 Task: Add a condition where "Channel Is Mobile" in pending tickets.
Action: Mouse moved to (162, 319)
Screenshot: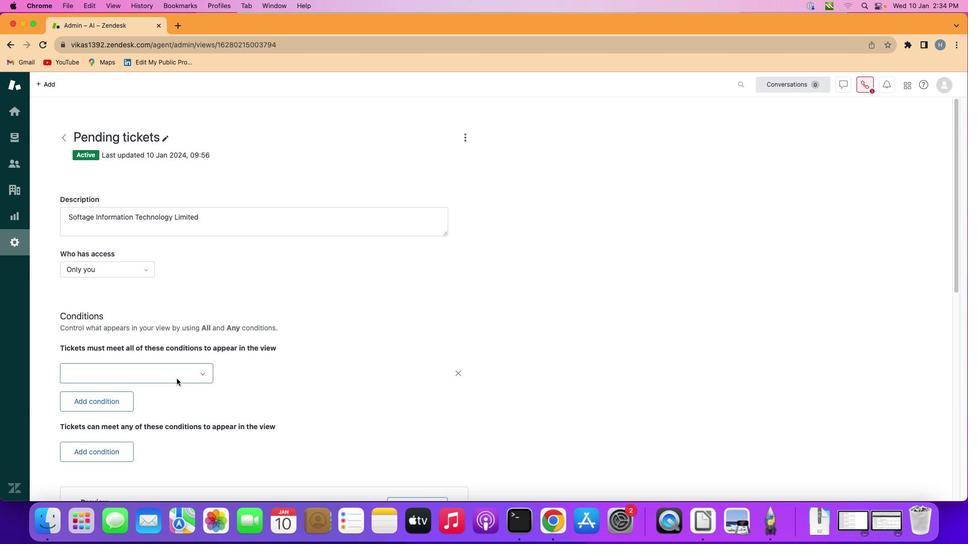 
Action: Mouse pressed left at (162, 319)
Screenshot: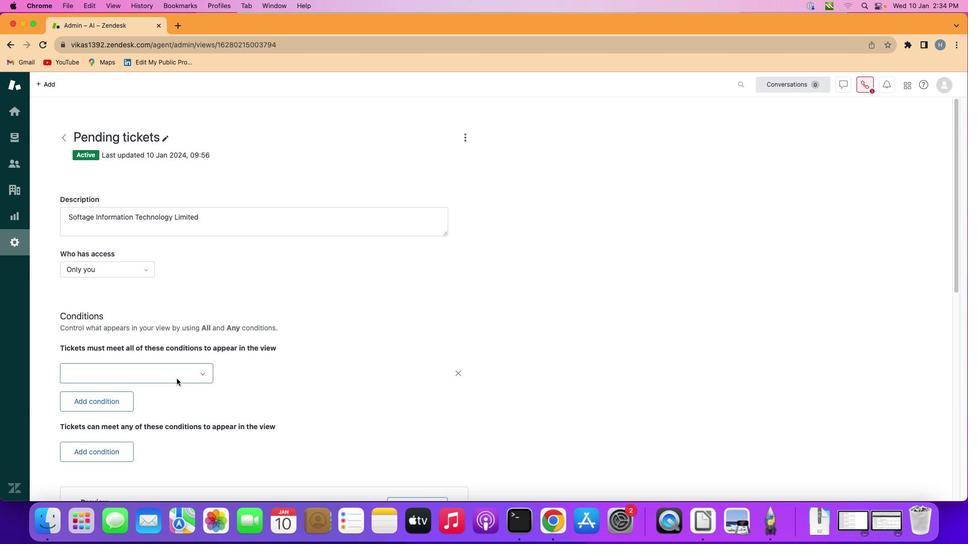 
Action: Mouse moved to (216, 319)
Screenshot: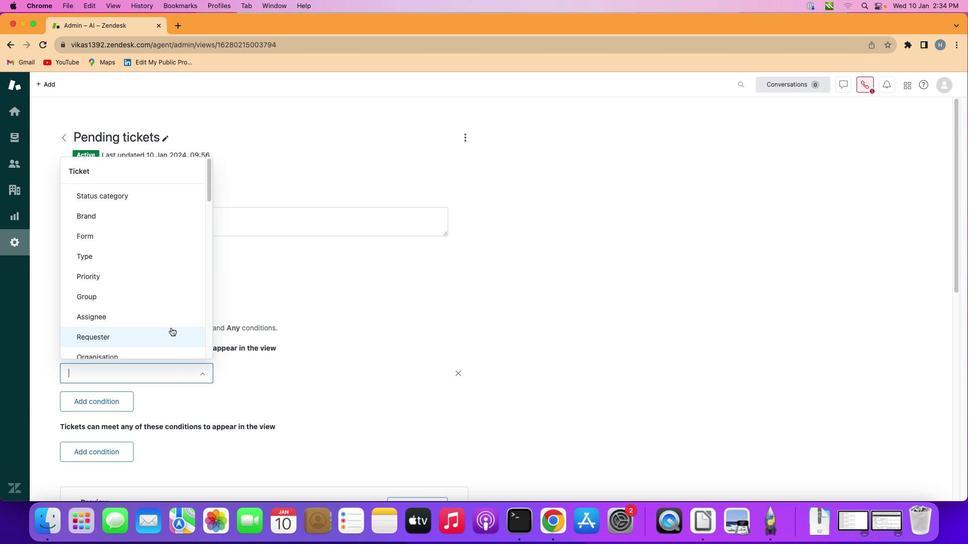 
Action: Mouse pressed left at (216, 319)
Screenshot: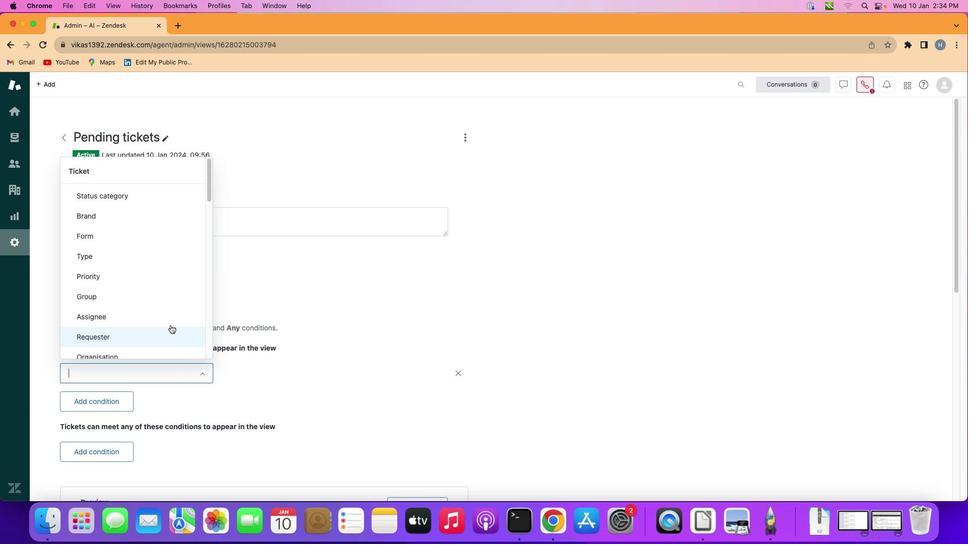 
Action: Mouse moved to (207, 306)
Screenshot: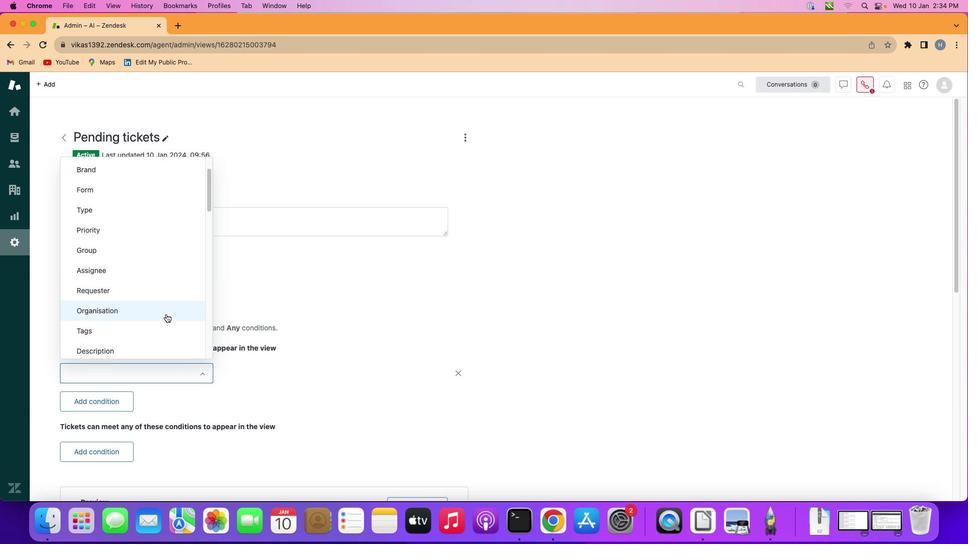
Action: Mouse scrolled (207, 306) with delta (60, 238)
Screenshot: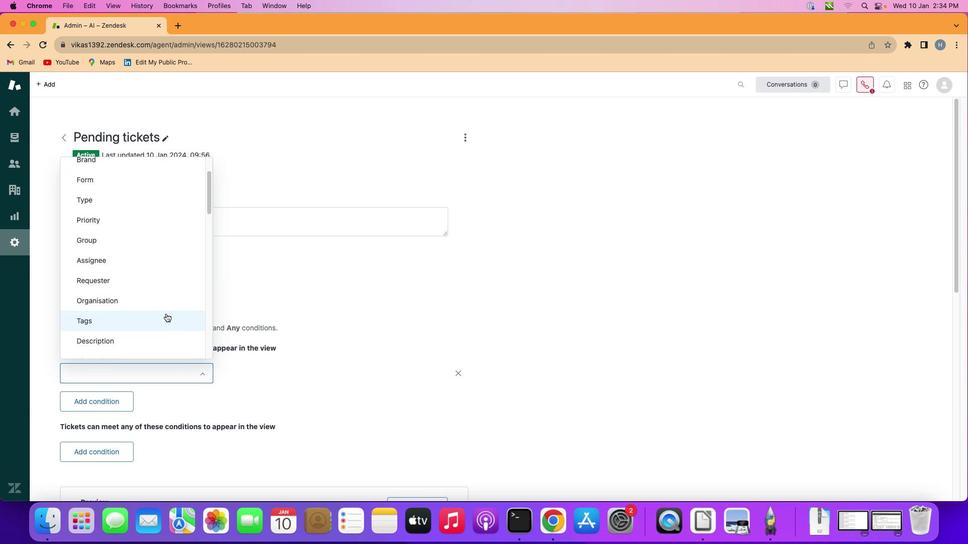 
Action: Mouse moved to (207, 306)
Screenshot: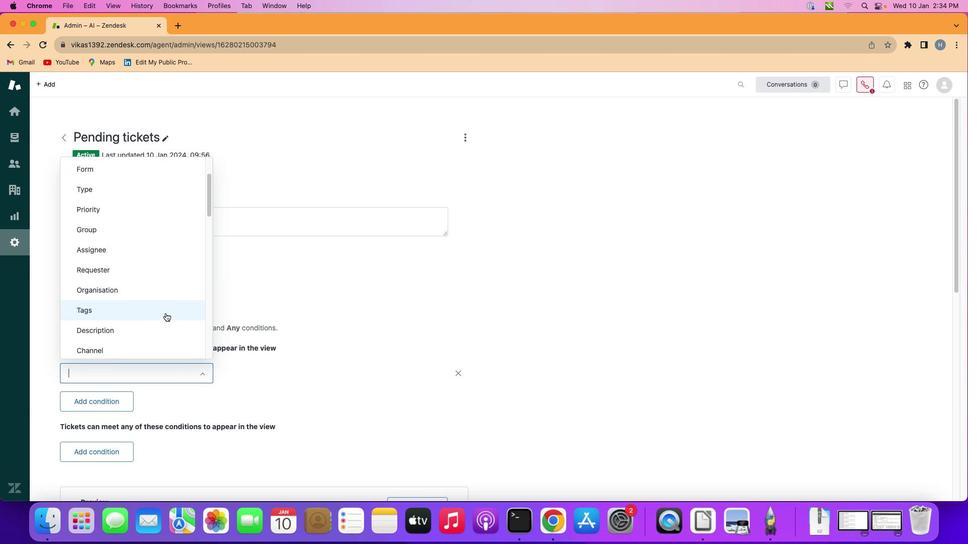 
Action: Mouse scrolled (207, 306) with delta (60, 238)
Screenshot: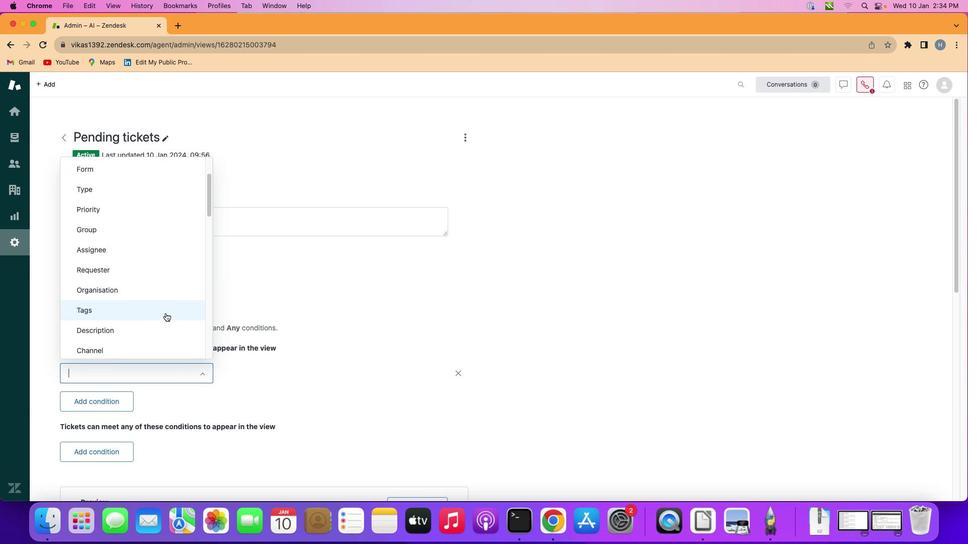 
Action: Mouse moved to (207, 306)
Screenshot: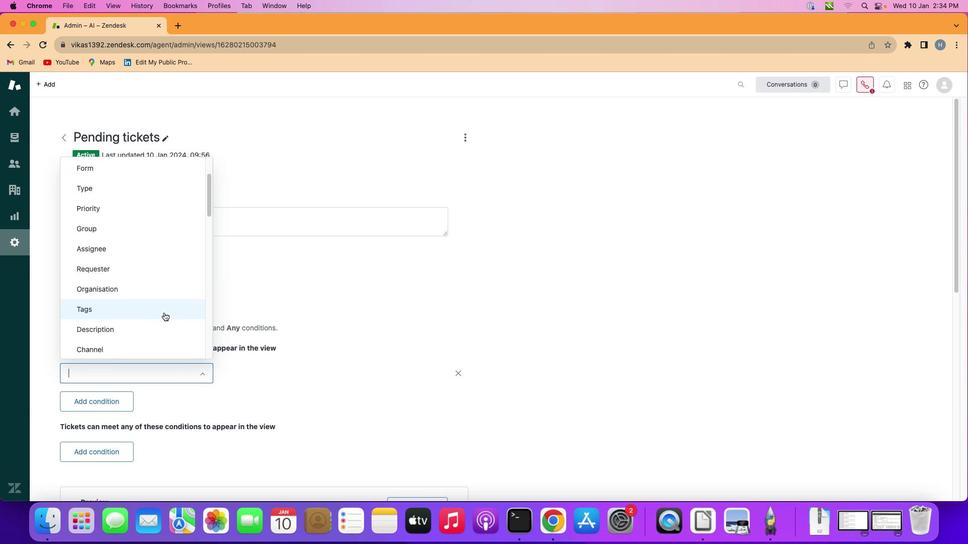 
Action: Mouse scrolled (207, 306) with delta (60, 238)
Screenshot: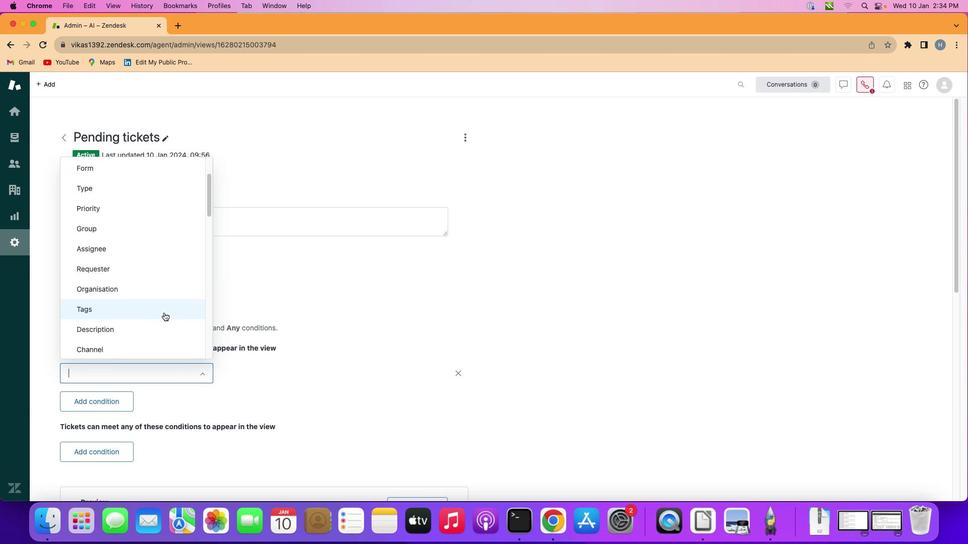 
Action: Mouse moved to (207, 306)
Screenshot: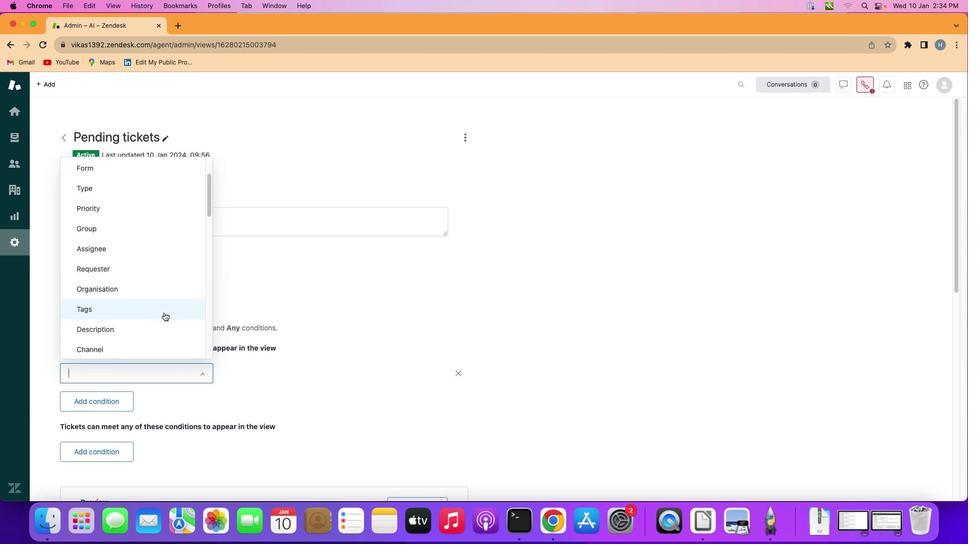 
Action: Mouse scrolled (207, 306) with delta (60, 238)
Screenshot: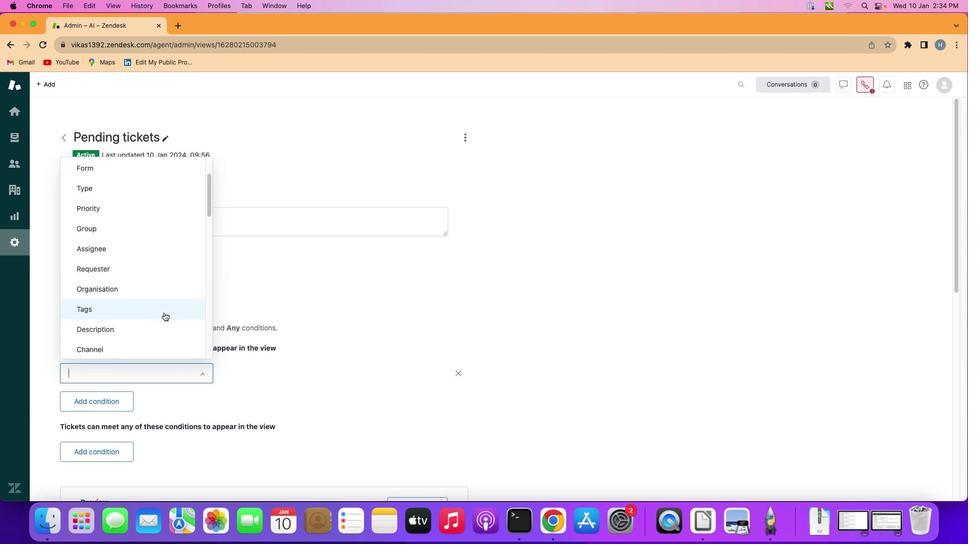 
Action: Mouse moved to (205, 305)
Screenshot: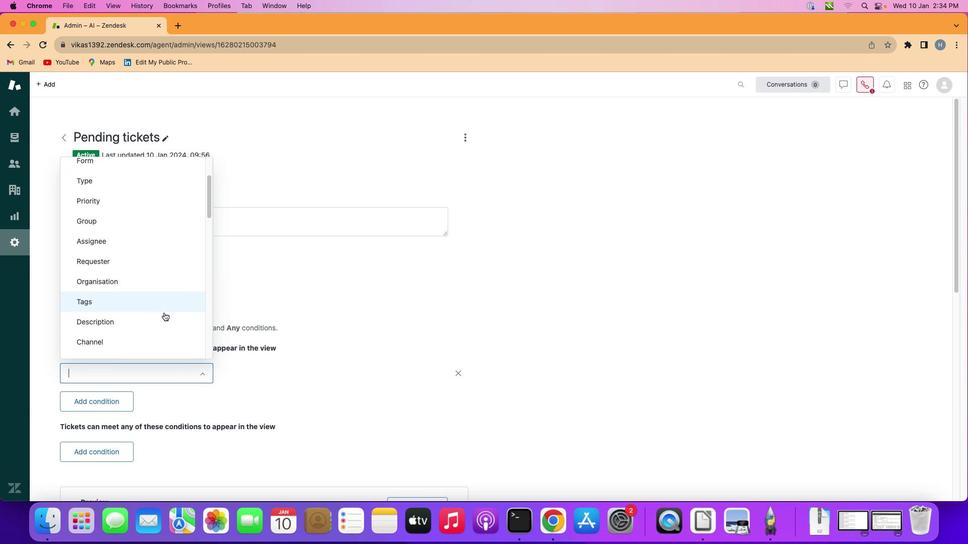
Action: Mouse scrolled (205, 305) with delta (60, 238)
Screenshot: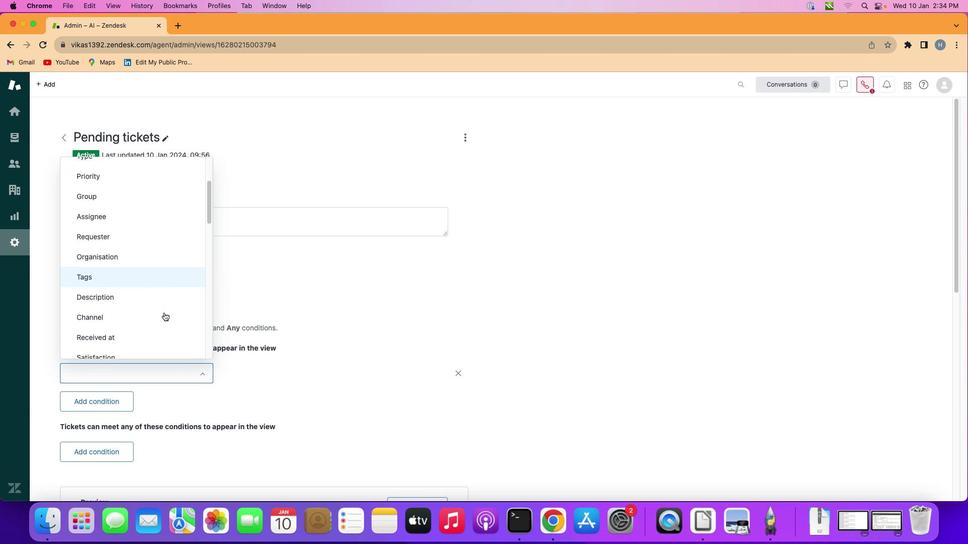 
Action: Mouse scrolled (205, 305) with delta (60, 238)
Screenshot: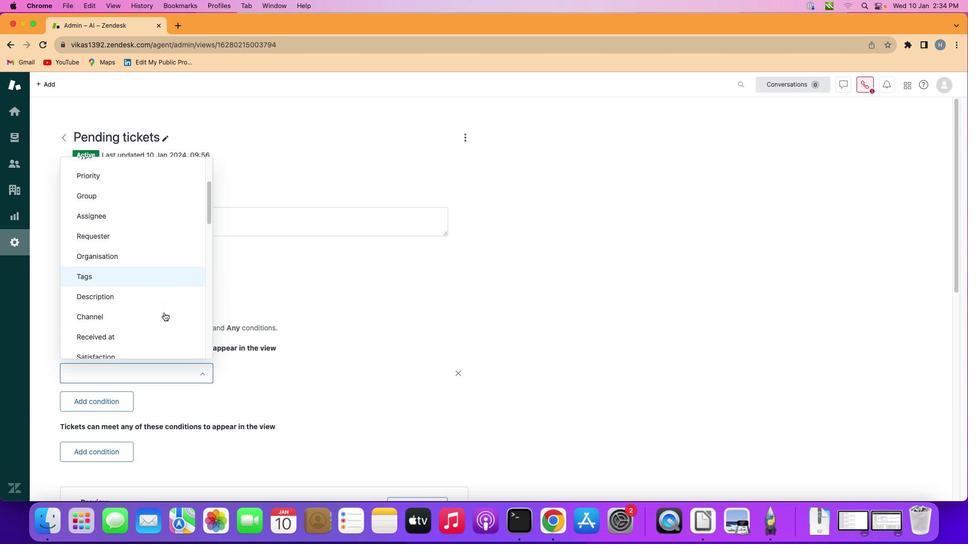 
Action: Mouse scrolled (205, 305) with delta (60, 238)
Screenshot: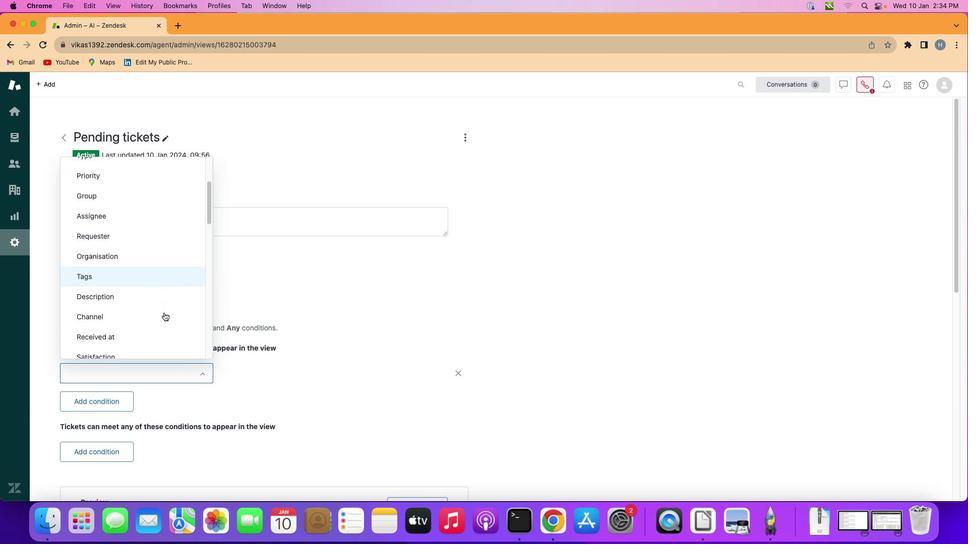
Action: Mouse pressed left at (205, 305)
Screenshot: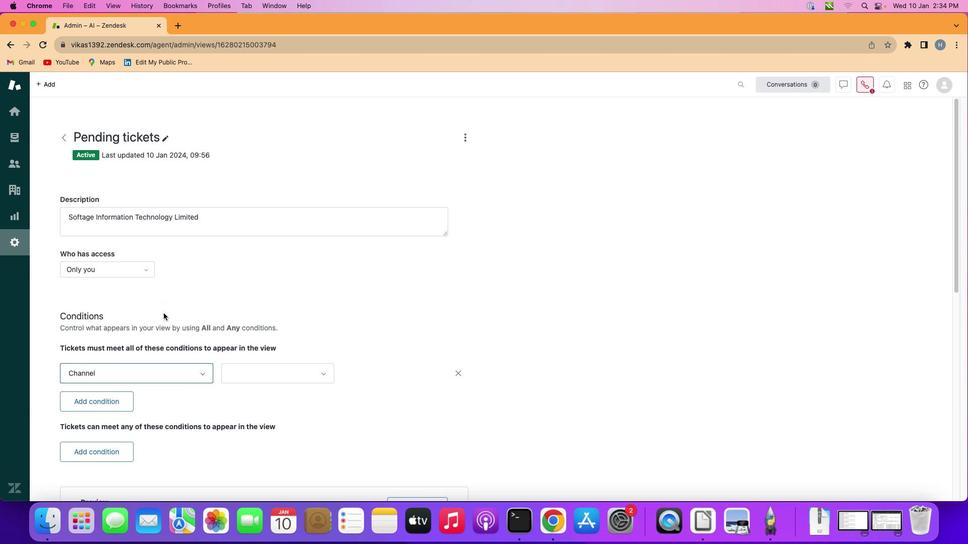 
Action: Mouse moved to (291, 316)
Screenshot: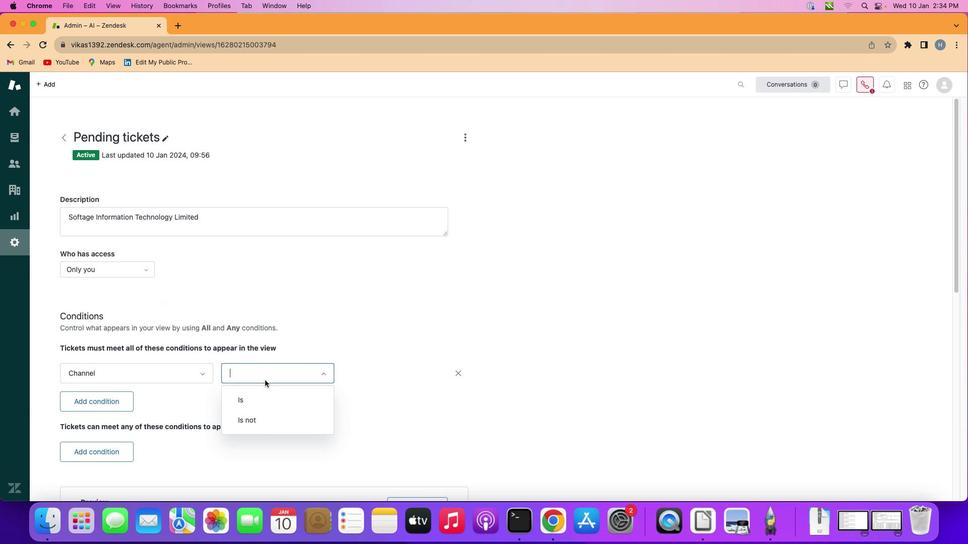 
Action: Mouse pressed left at (291, 316)
Screenshot: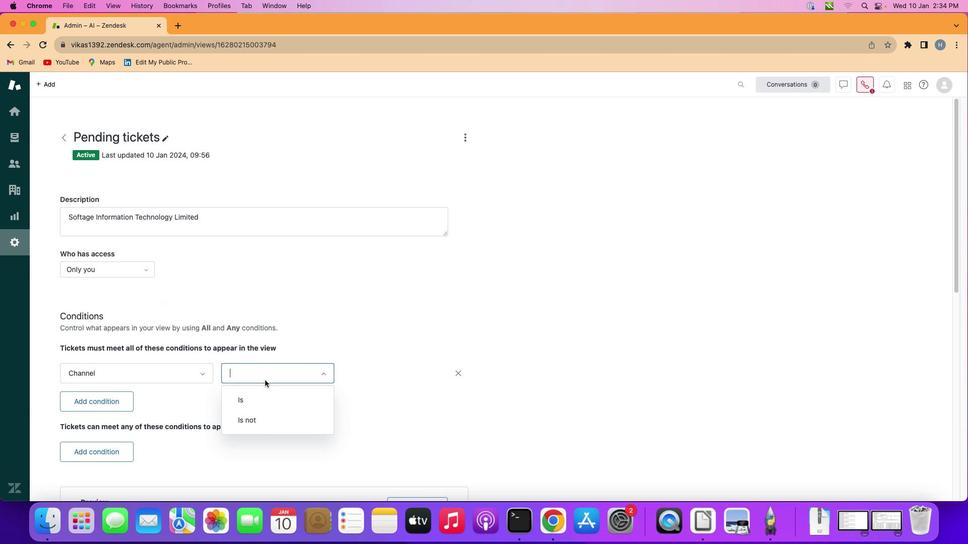 
Action: Mouse moved to (293, 322)
Screenshot: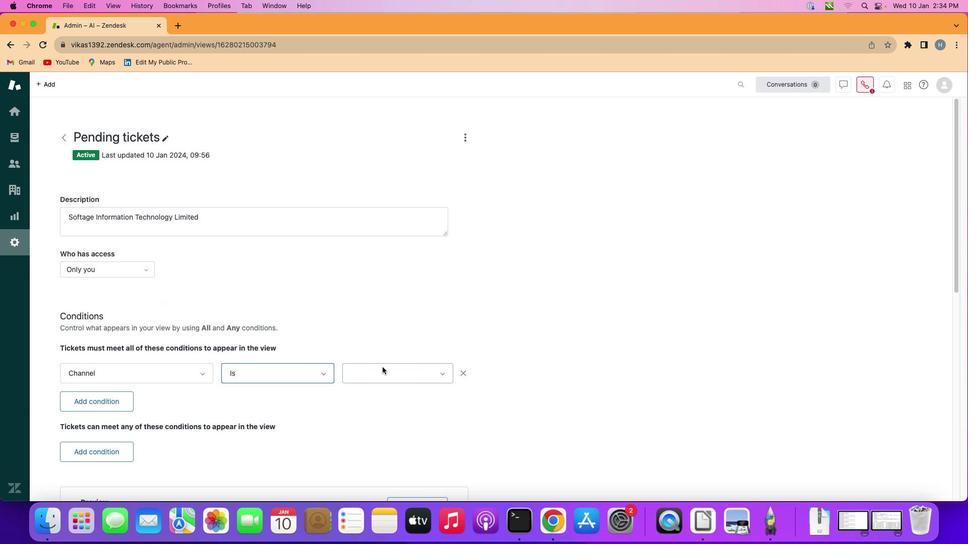 
Action: Mouse pressed left at (293, 322)
Screenshot: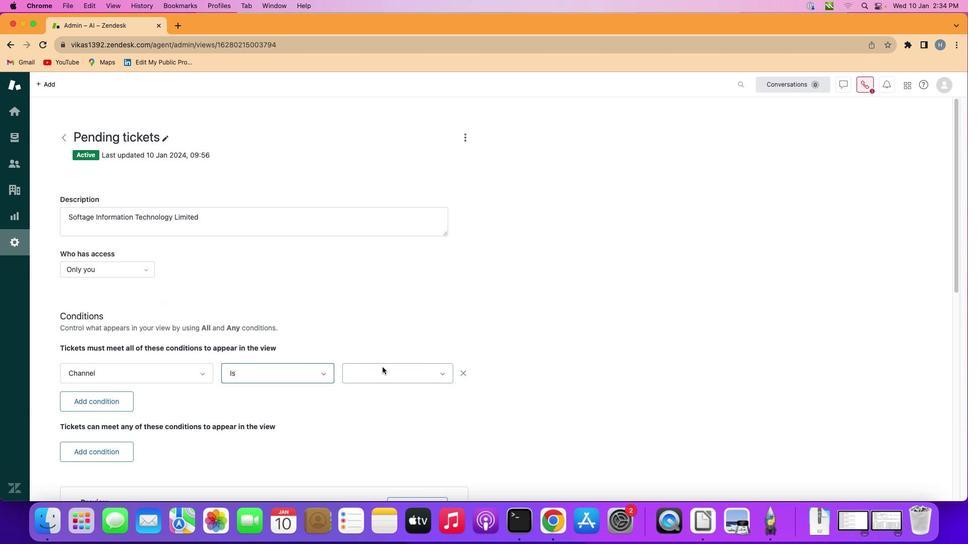 
Action: Mouse moved to (399, 317)
Screenshot: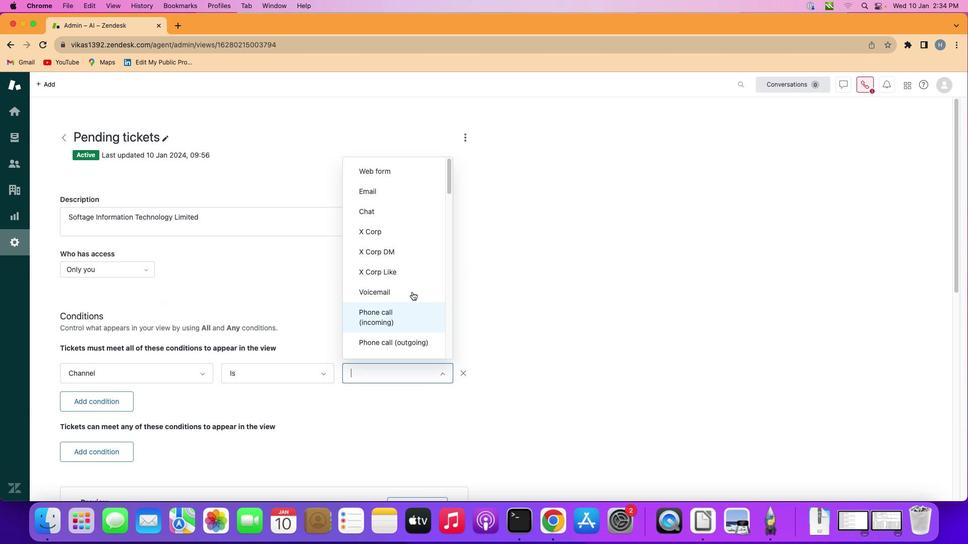 
Action: Mouse pressed left at (399, 317)
Screenshot: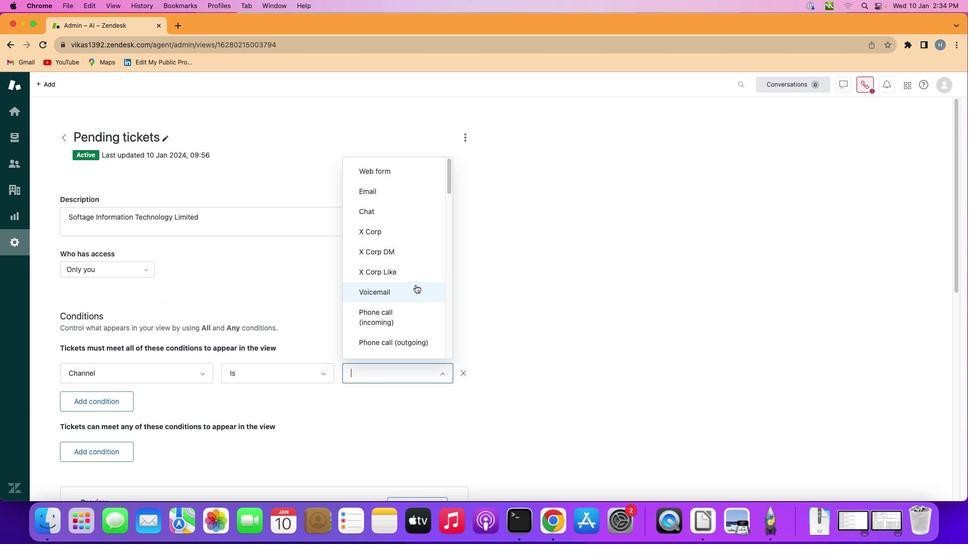 
Action: Mouse moved to (416, 299)
Screenshot: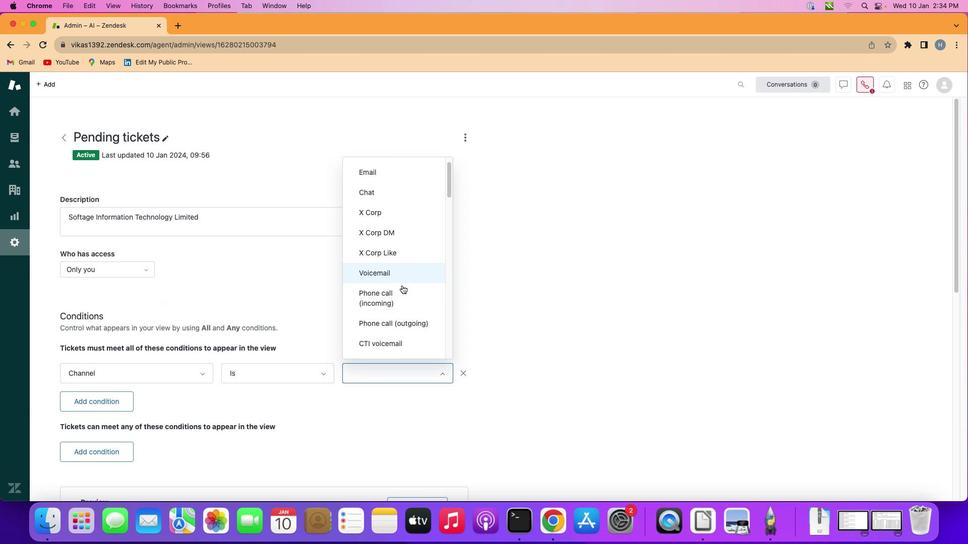 
Action: Mouse scrolled (416, 299) with delta (60, 238)
Screenshot: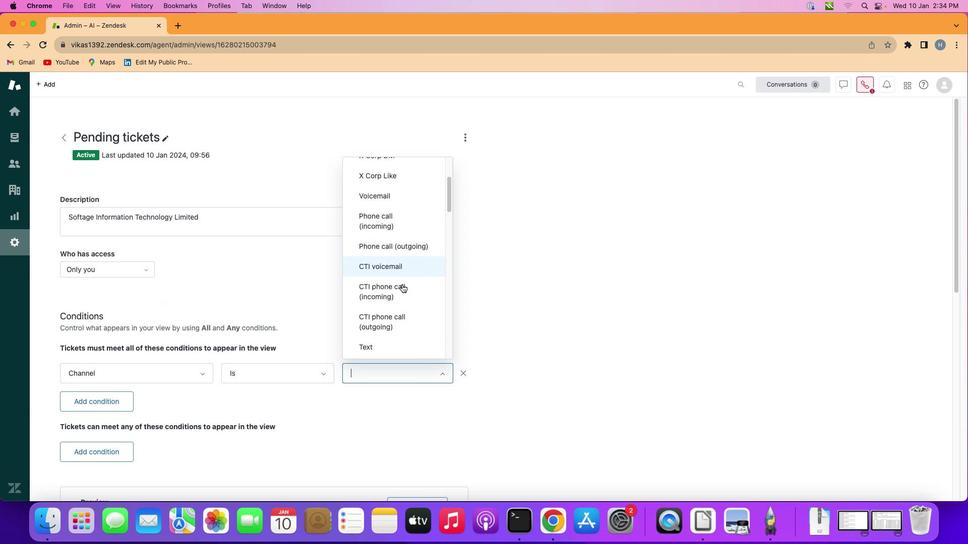 
Action: Mouse scrolled (416, 299) with delta (60, 238)
Screenshot: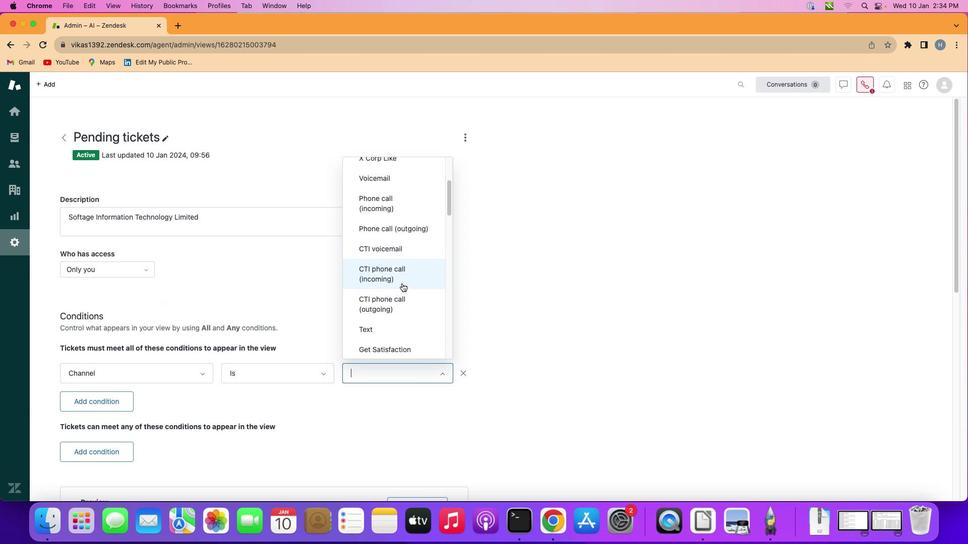 
Action: Mouse scrolled (416, 299) with delta (60, 238)
Screenshot: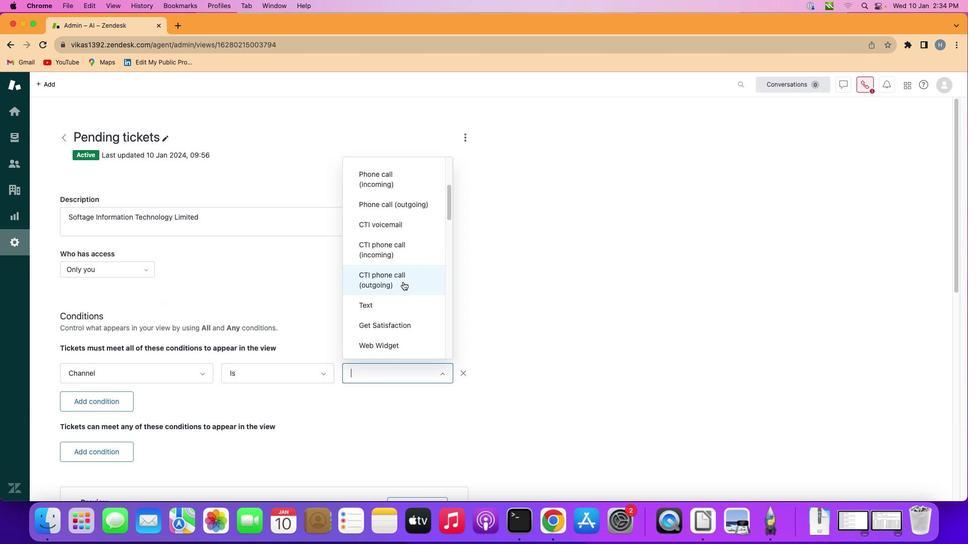 
Action: Mouse scrolled (416, 299) with delta (60, 238)
Screenshot: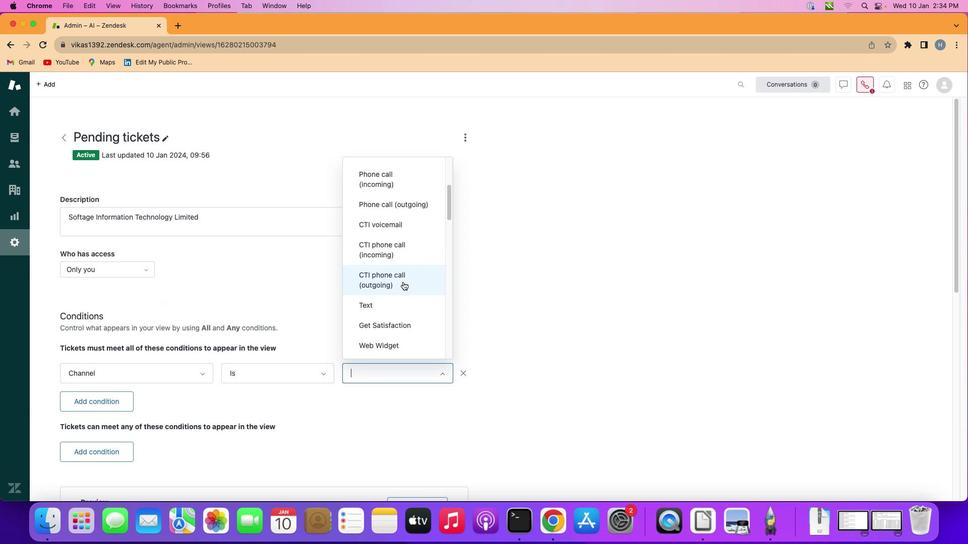 
Action: Mouse scrolled (416, 299) with delta (60, 238)
Screenshot: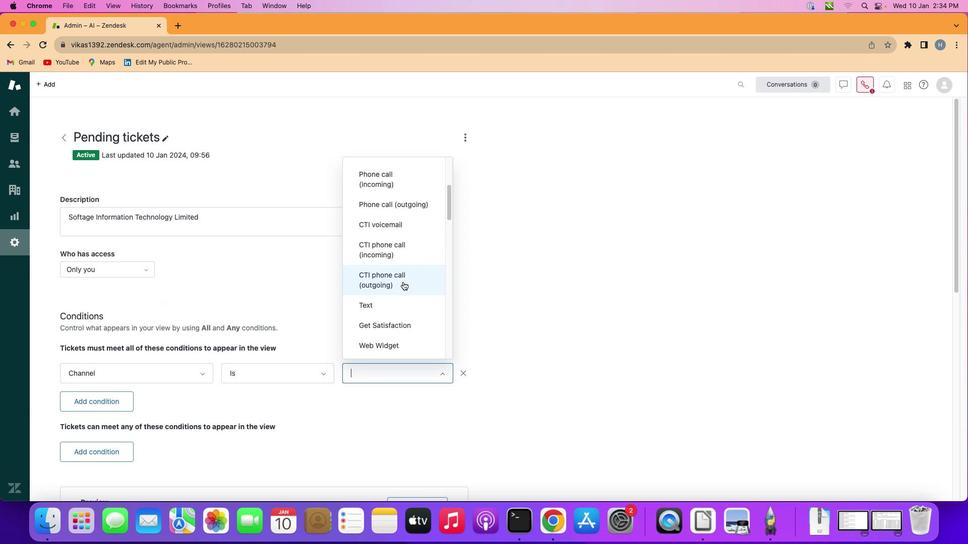 
Action: Mouse moved to (418, 299)
Screenshot: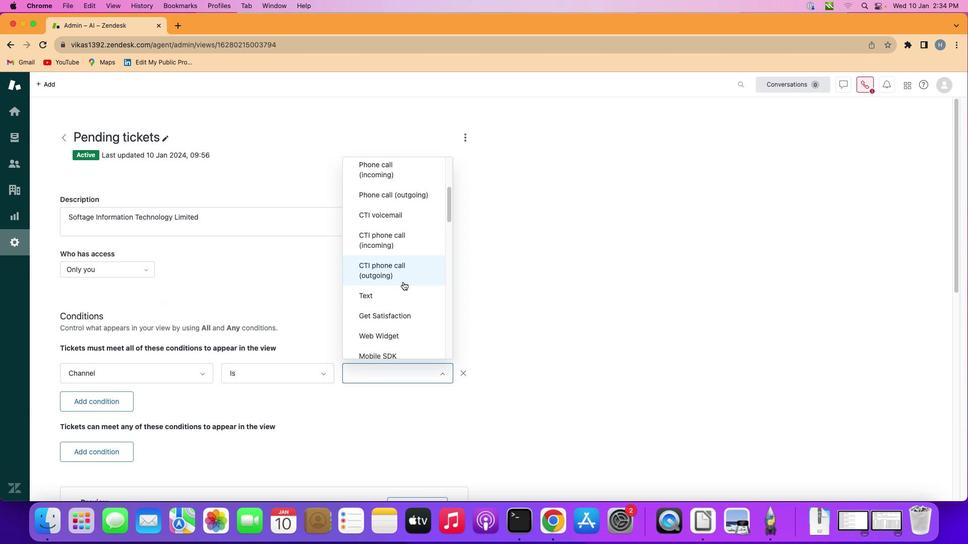 
Action: Mouse scrolled (418, 299) with delta (60, 238)
Screenshot: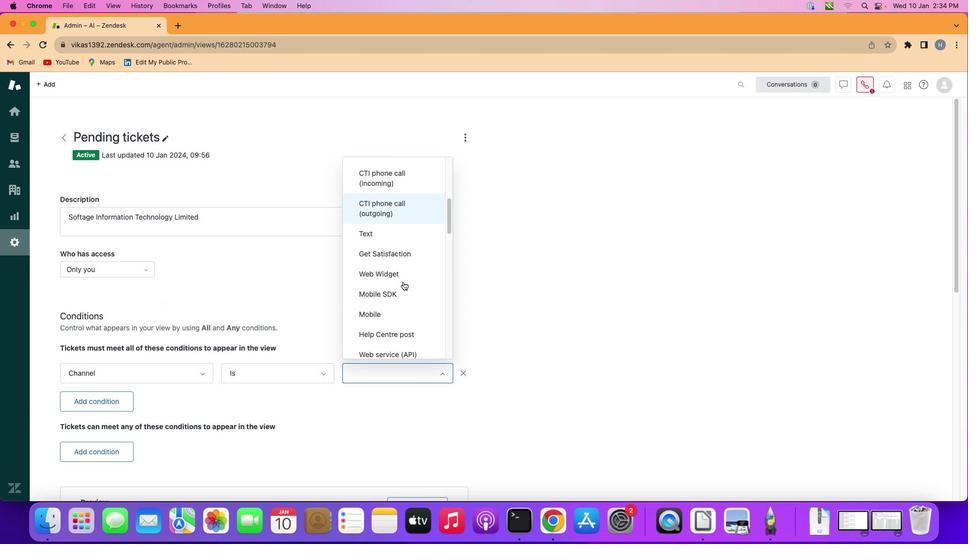 
Action: Mouse scrolled (418, 299) with delta (60, 238)
Screenshot: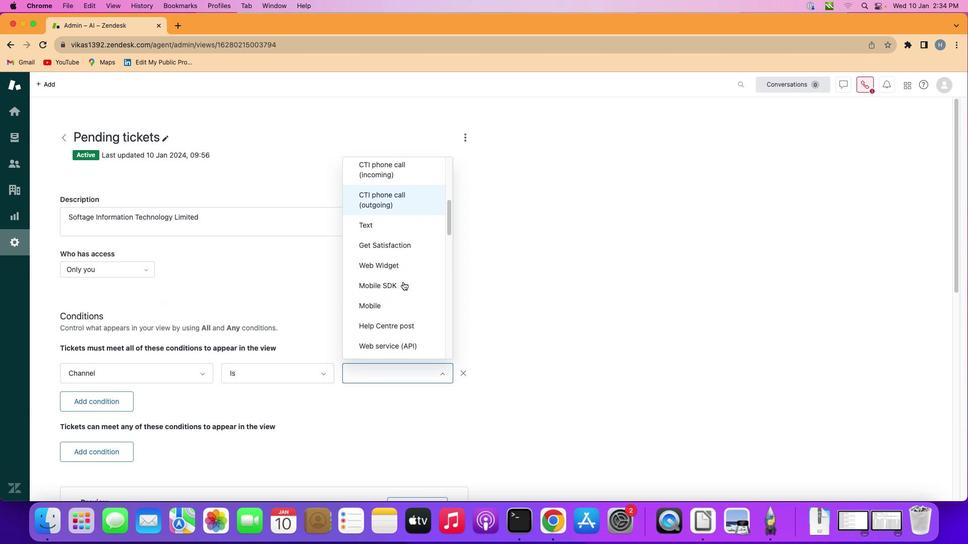 
Action: Mouse scrolled (418, 299) with delta (60, 238)
Screenshot: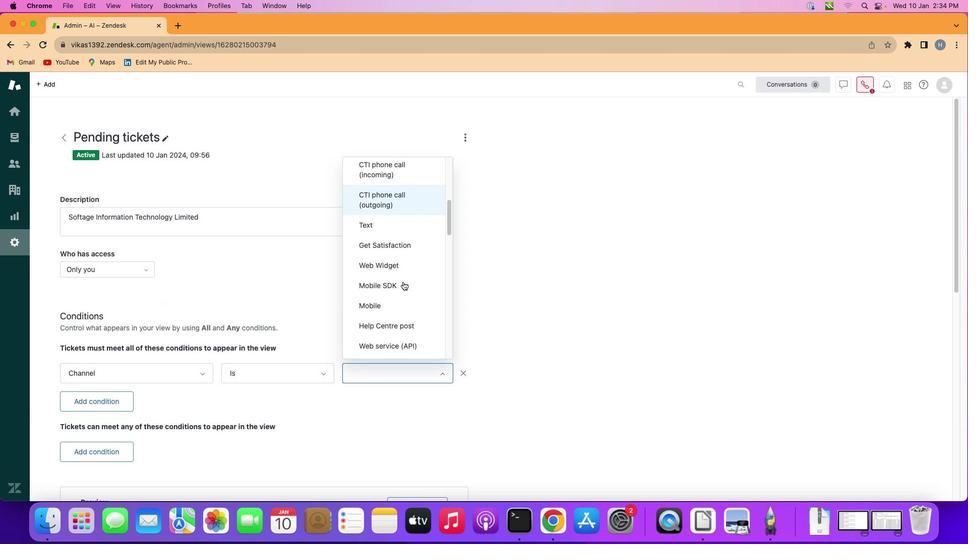 
Action: Mouse scrolled (418, 299) with delta (60, 238)
Screenshot: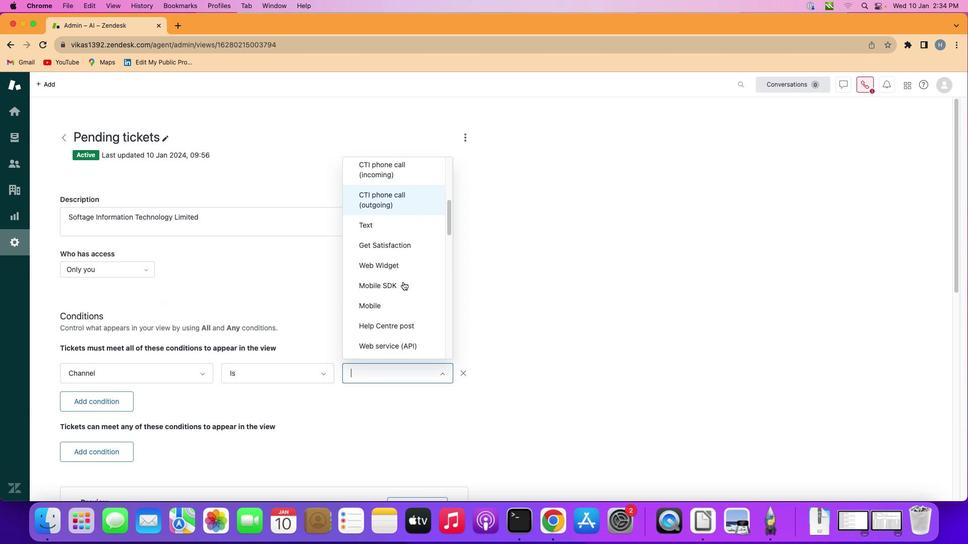 
Action: Mouse scrolled (418, 299) with delta (60, 238)
Screenshot: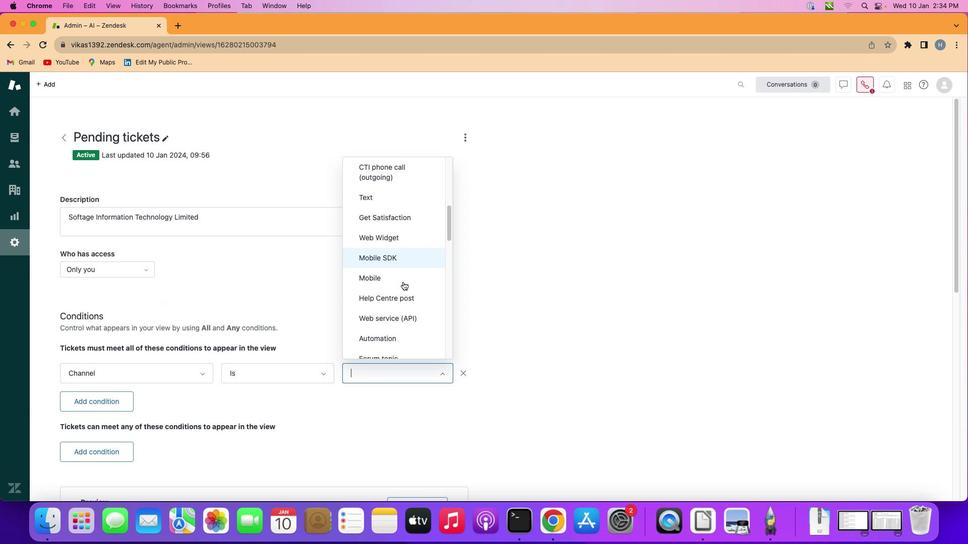 
Action: Mouse scrolled (418, 299) with delta (60, 238)
Screenshot: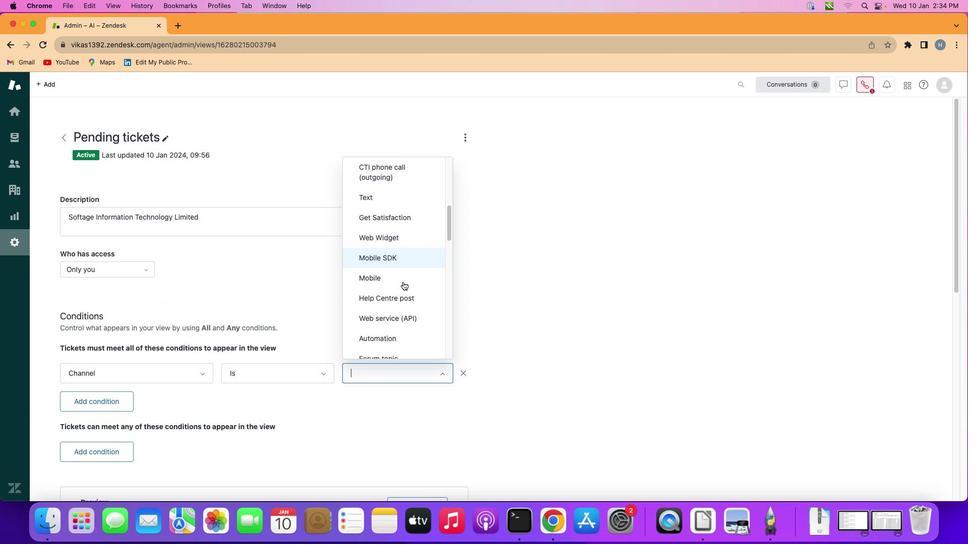 
Action: Mouse moved to (418, 299)
Screenshot: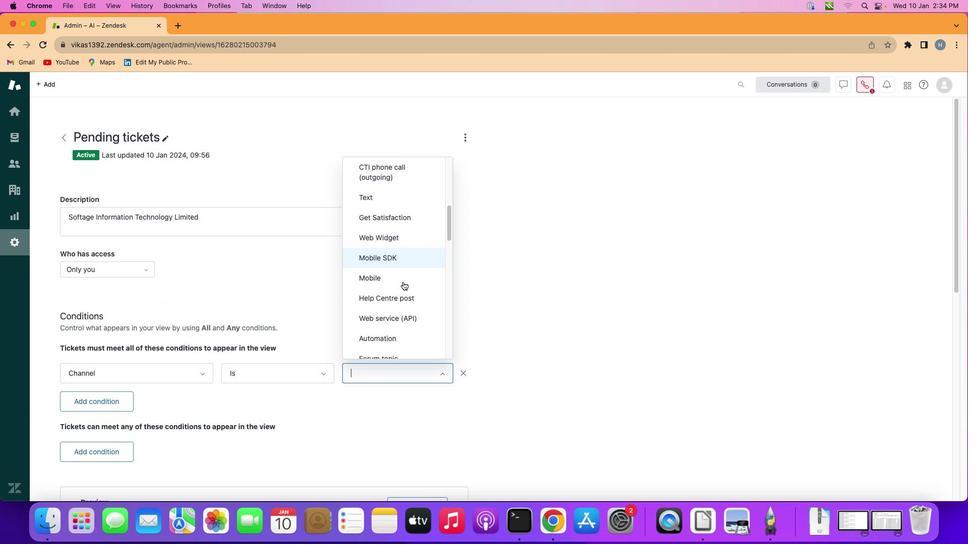
Action: Mouse scrolled (418, 299) with delta (60, 238)
Screenshot: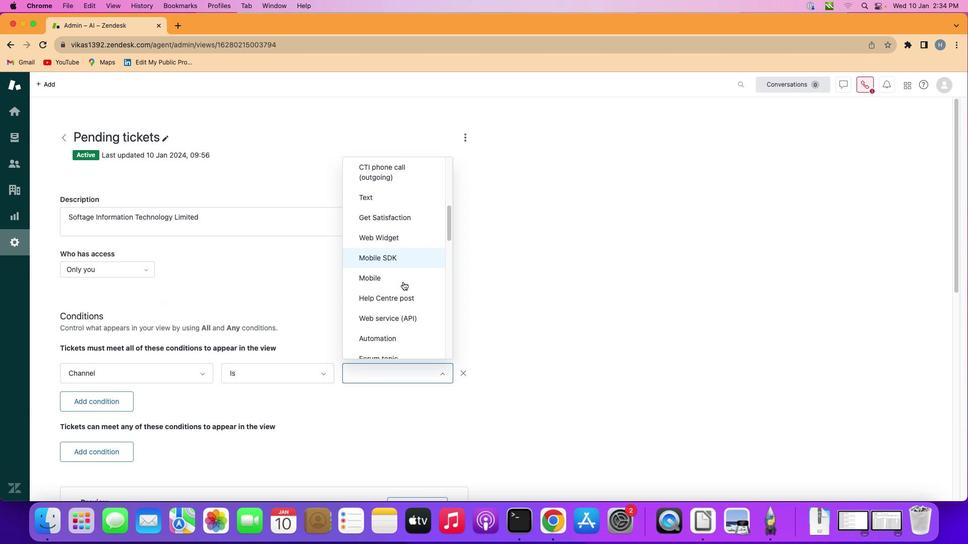 
Action: Mouse scrolled (418, 299) with delta (60, 238)
Screenshot: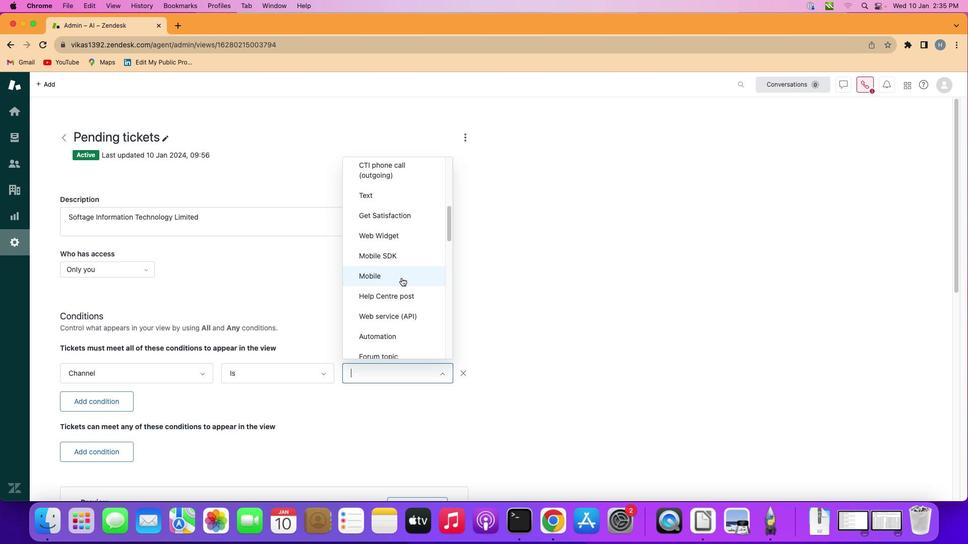 
Action: Mouse moved to (416, 298)
Screenshot: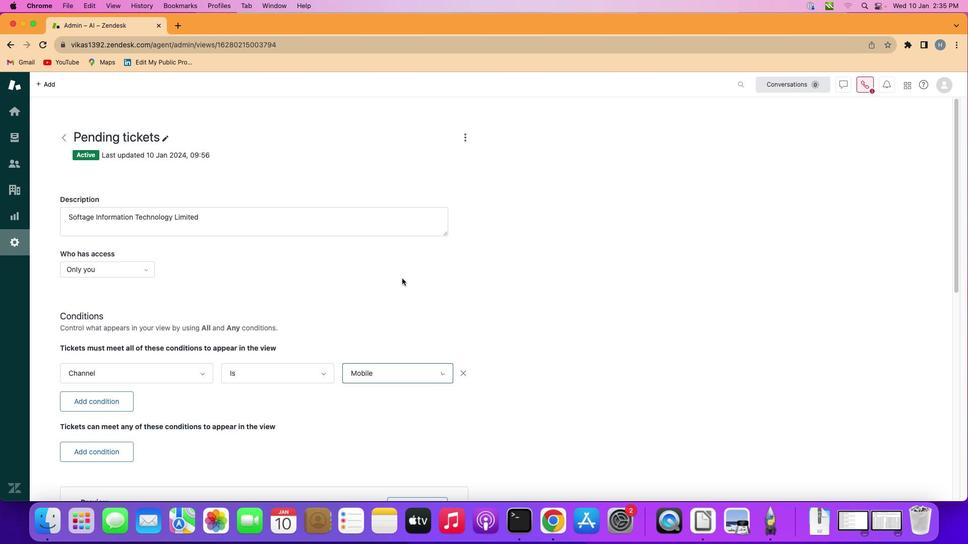 
Action: Mouse pressed left at (416, 298)
Screenshot: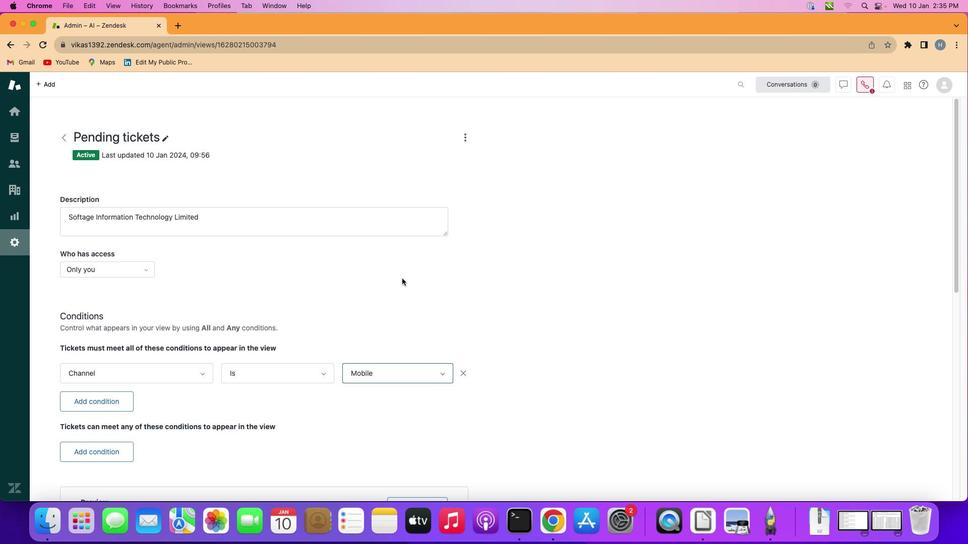 
Action: Mouse moved to (416, 298)
Screenshot: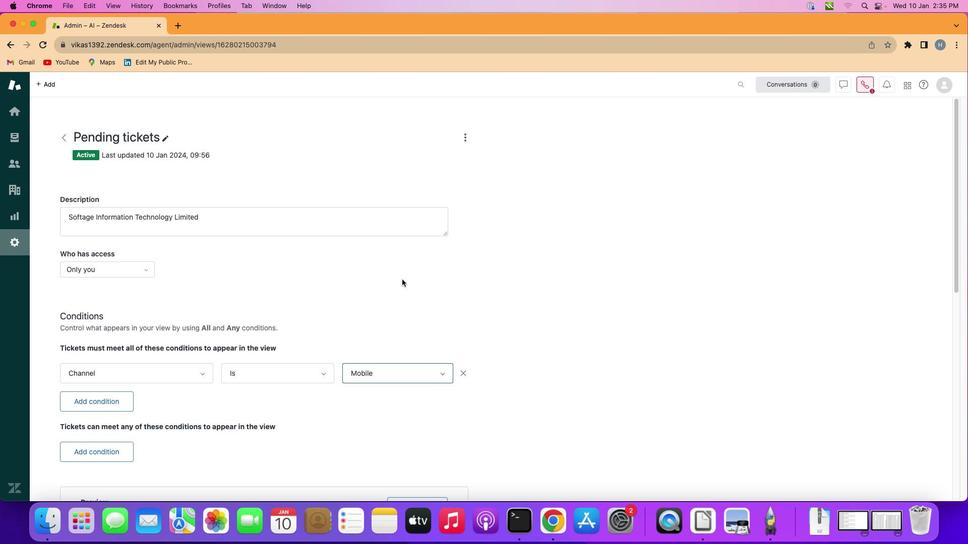 
